 Task: Change line to dotted.
Action: Mouse moved to (632, 369)
Screenshot: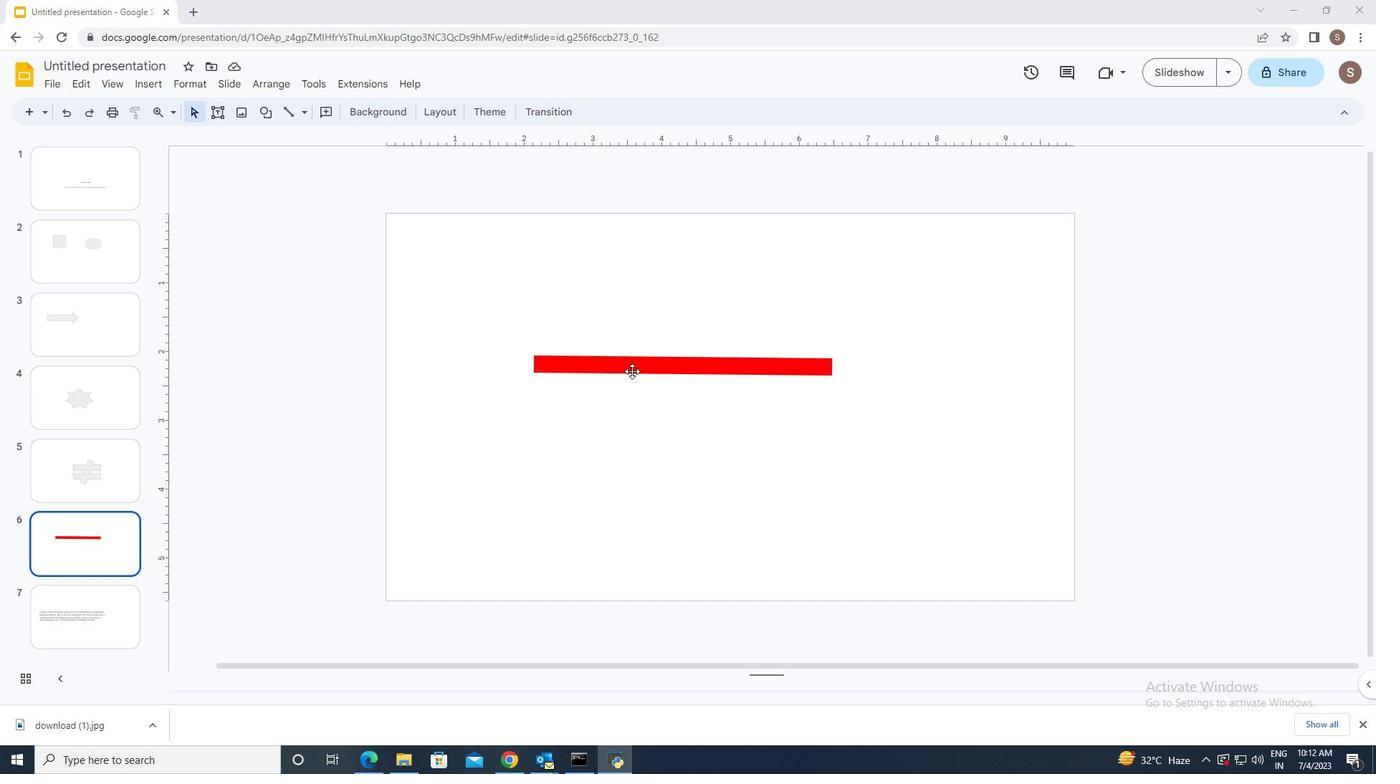 
Action: Mouse pressed left at (632, 369)
Screenshot: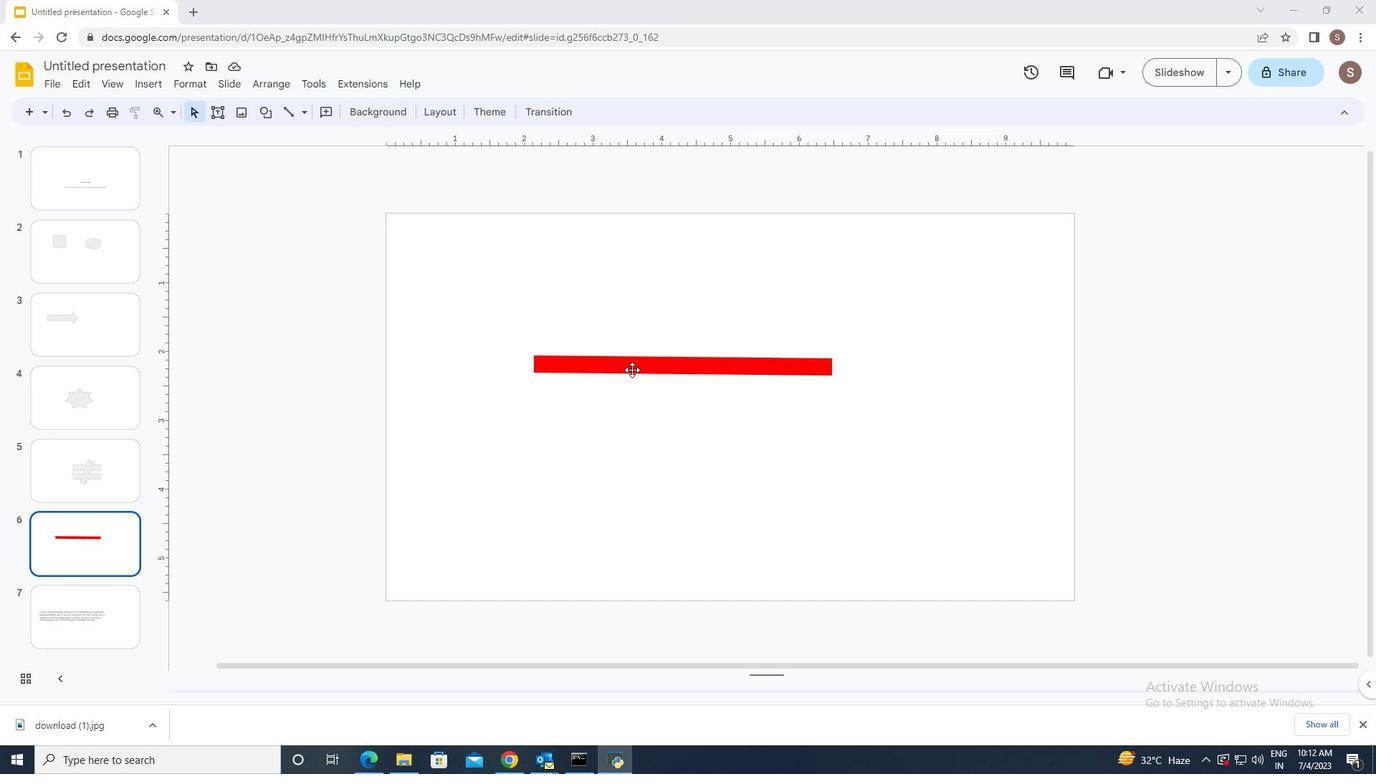 
Action: Mouse moved to (373, 115)
Screenshot: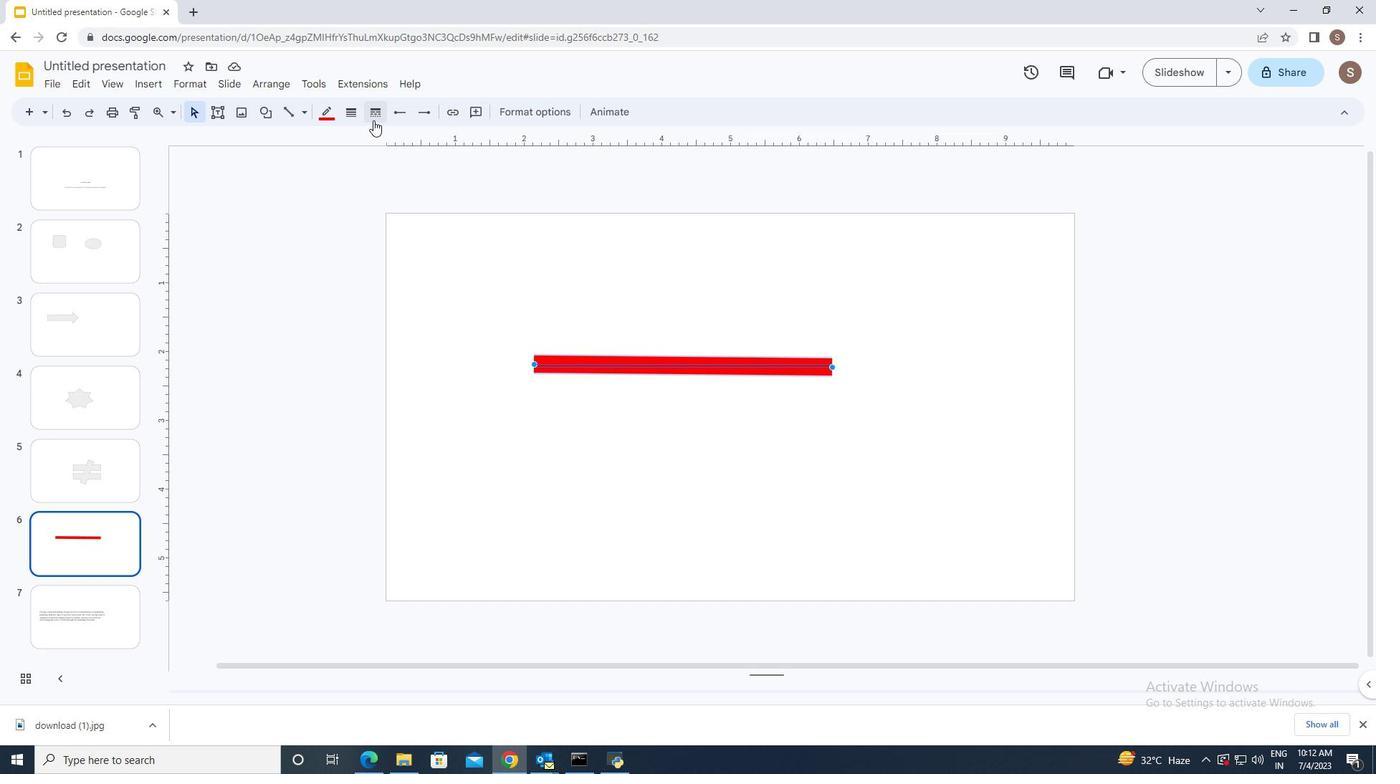 
Action: Mouse pressed left at (373, 115)
Screenshot: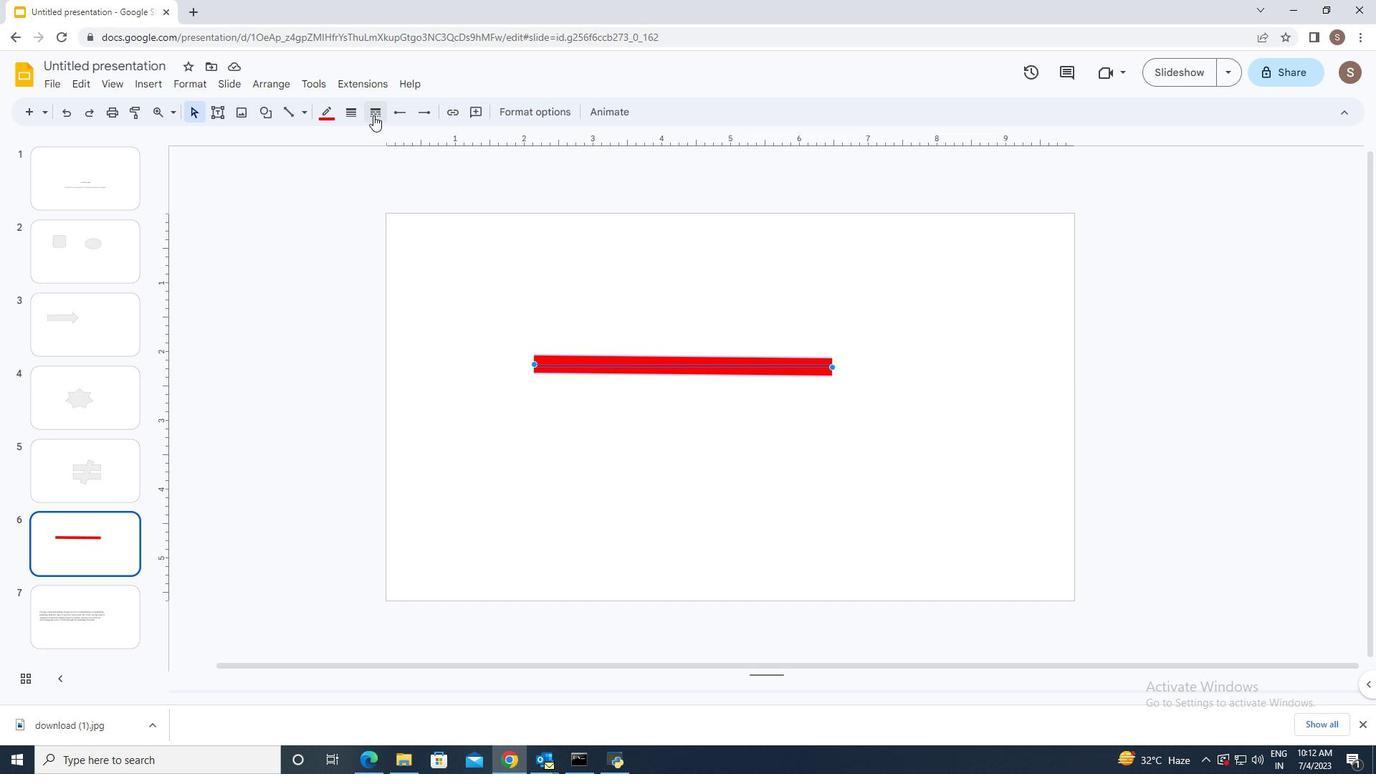 
Action: Mouse moved to (390, 155)
Screenshot: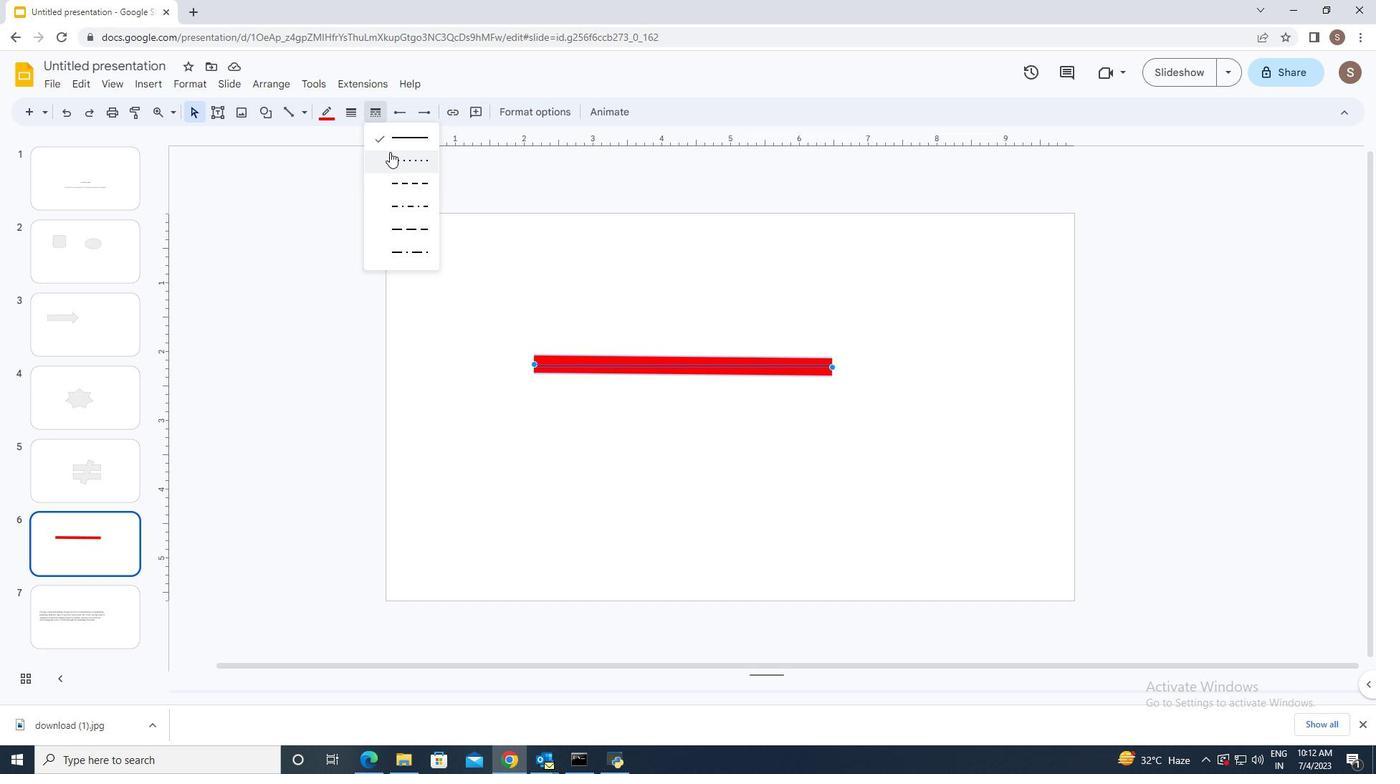 
Action: Mouse pressed left at (390, 155)
Screenshot: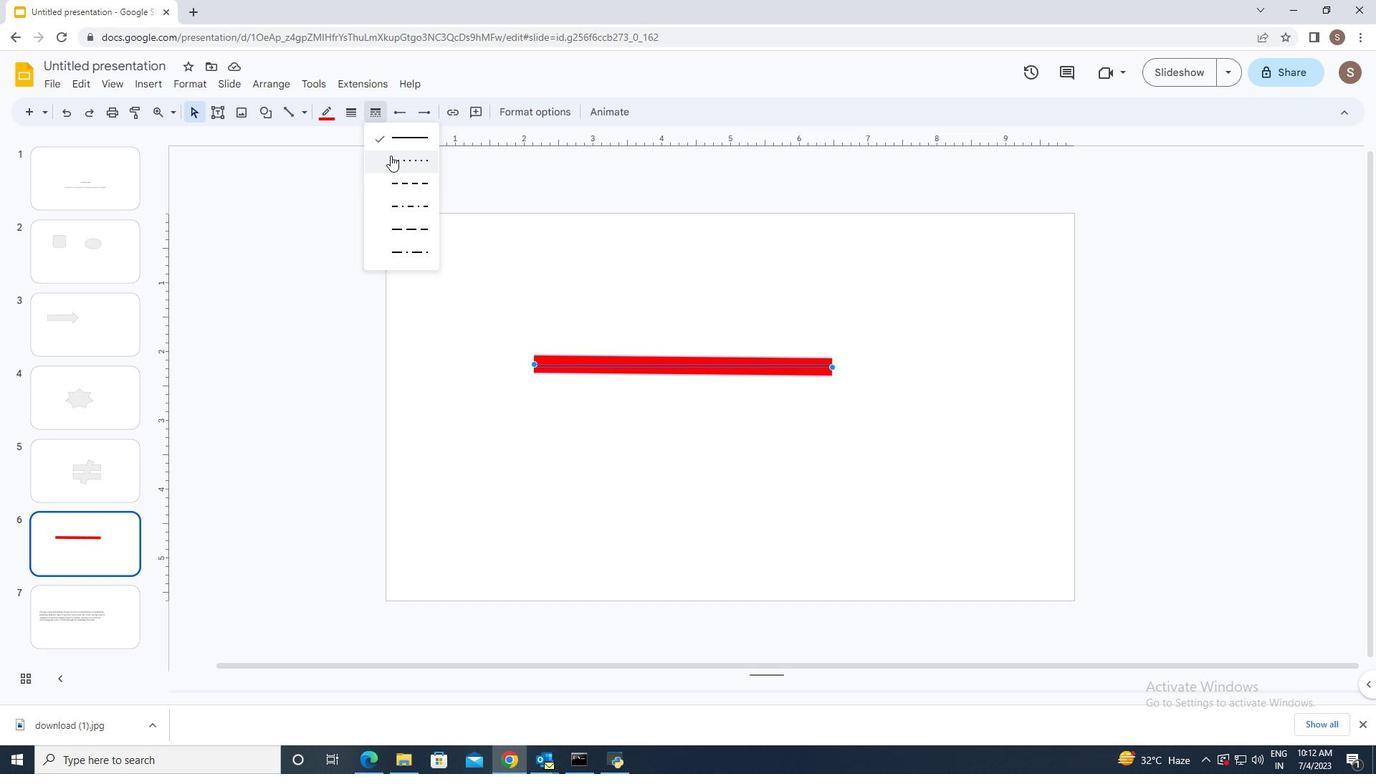 
Action: Mouse moved to (476, 258)
Screenshot: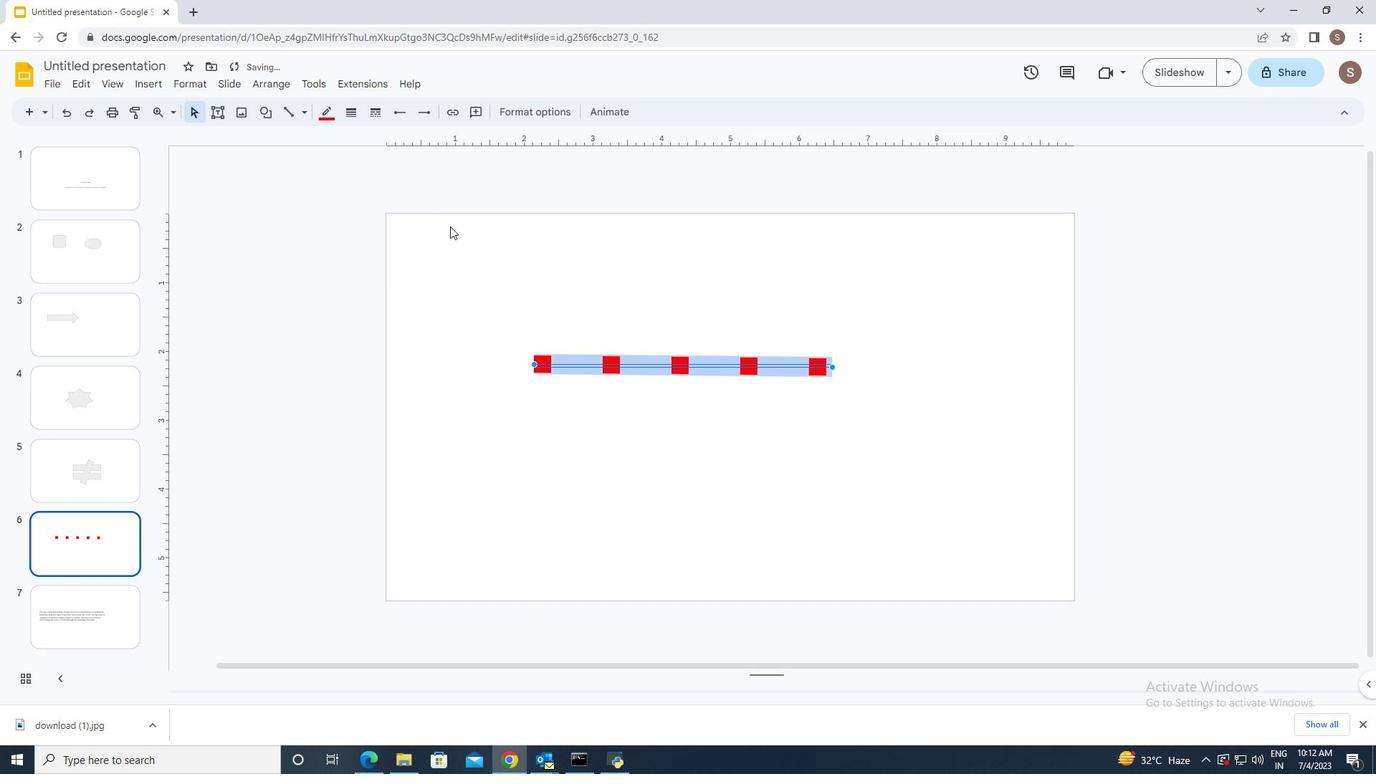 
Action: Mouse pressed left at (476, 258)
Screenshot: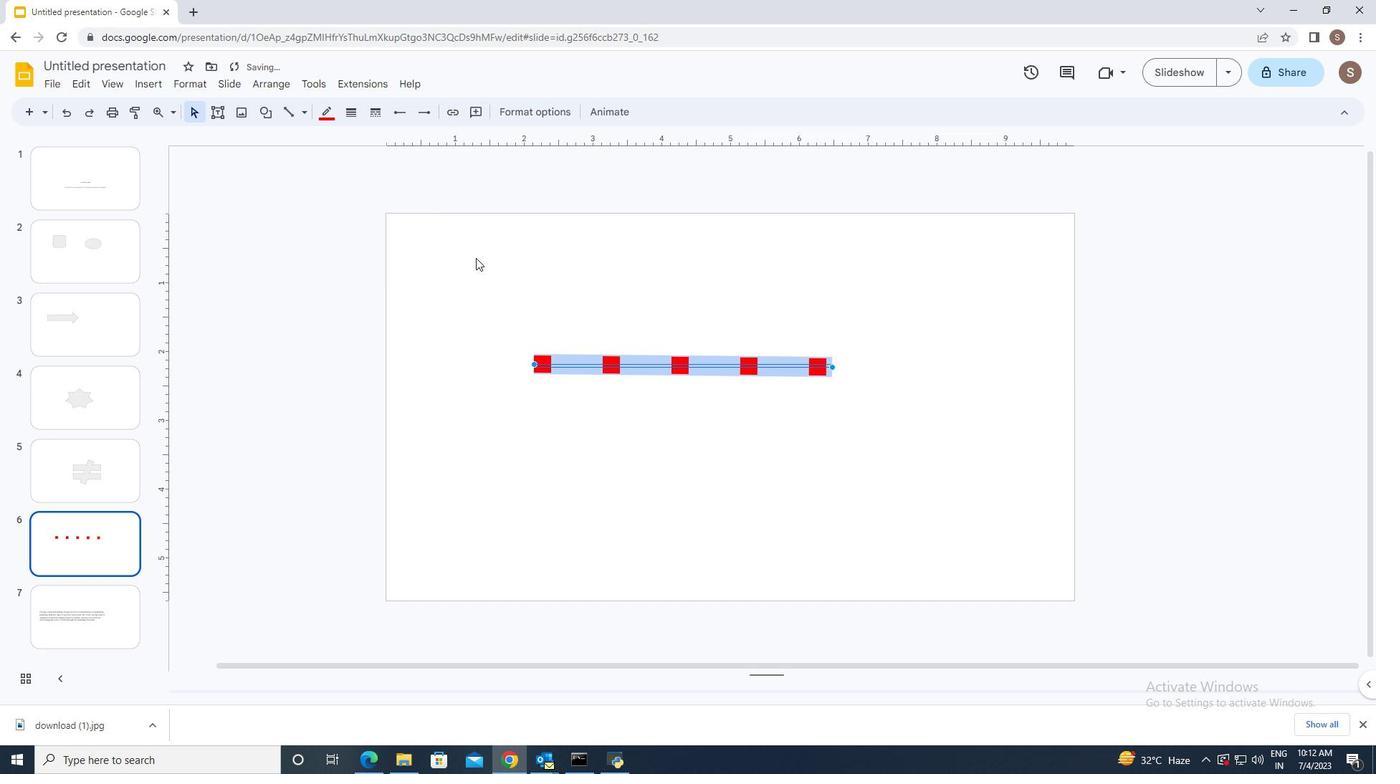 
